Task: Select the criteria, the date is before to in the "past year".
Action: Mouse moved to (163, 58)
Screenshot: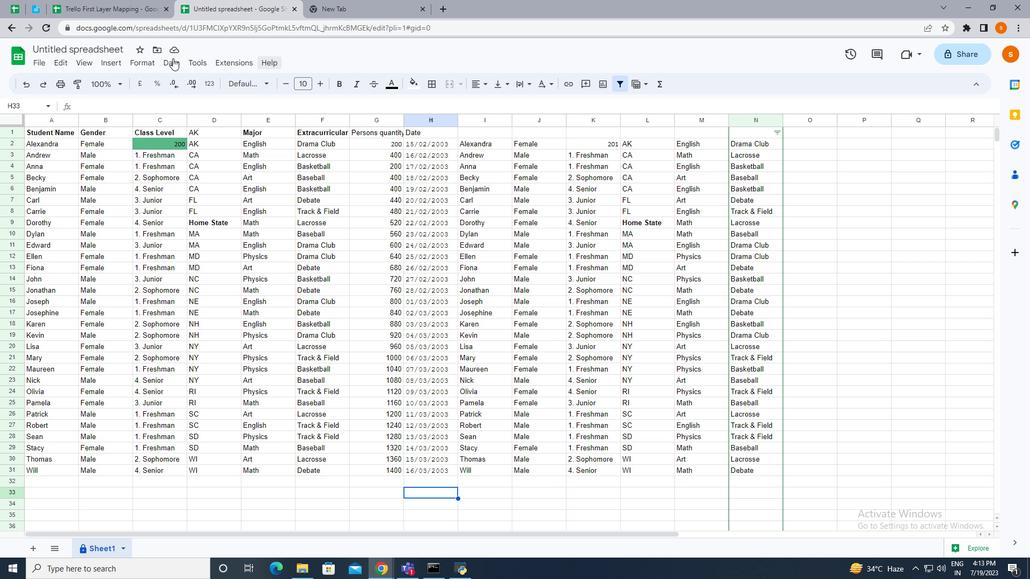 
Action: Mouse pressed left at (163, 58)
Screenshot: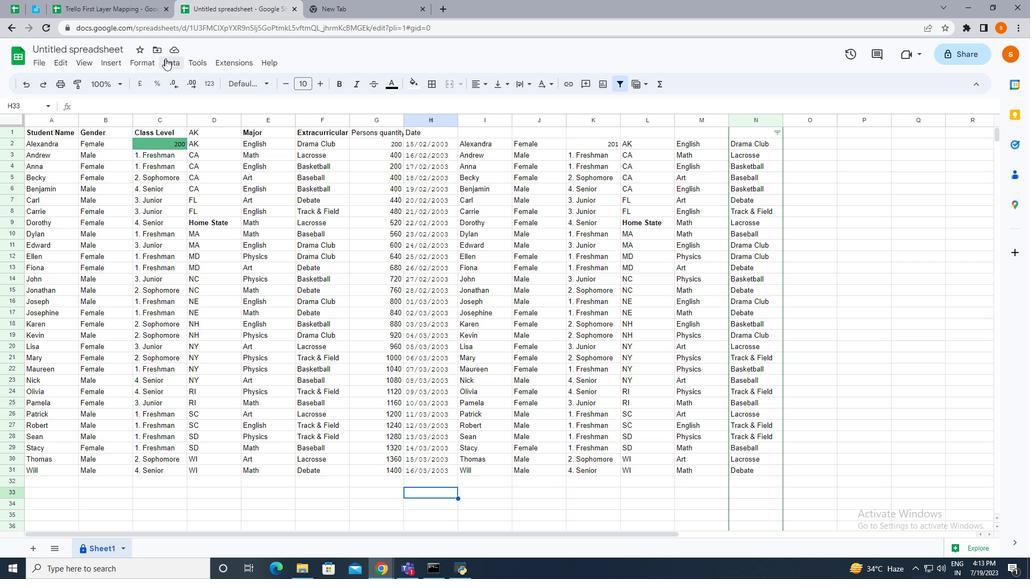 
Action: Mouse moved to (205, 274)
Screenshot: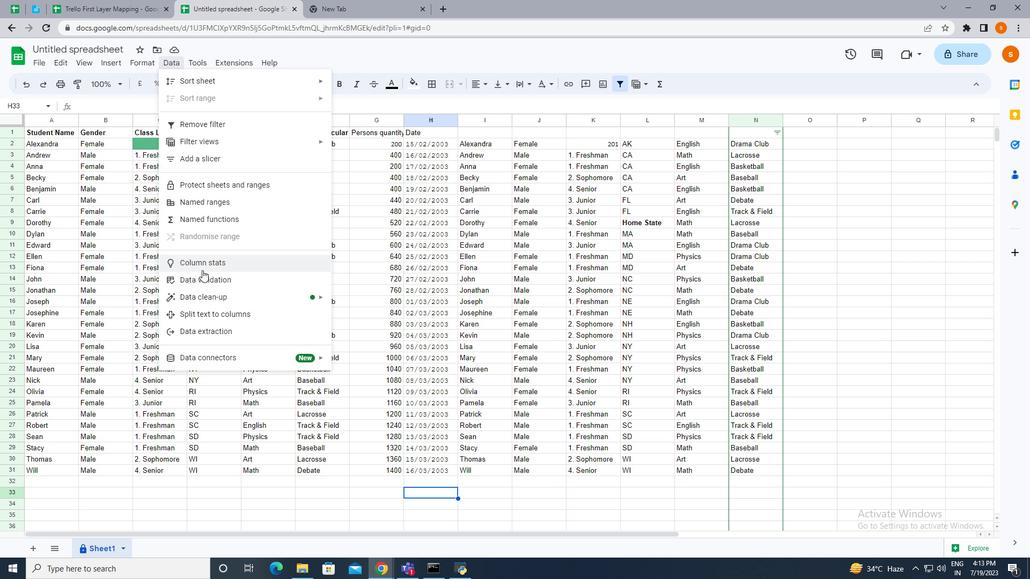 
Action: Mouse pressed left at (205, 274)
Screenshot: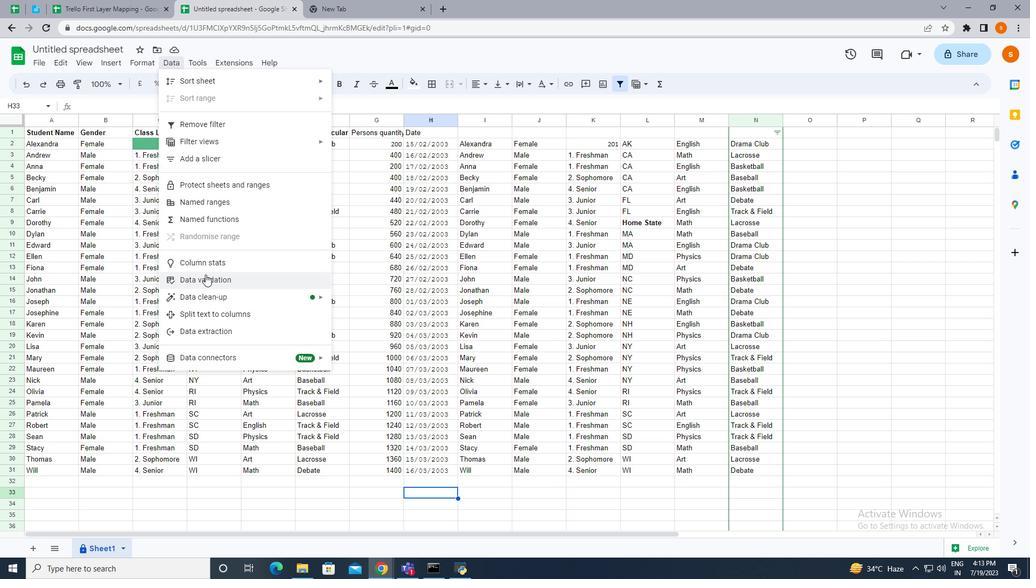 
Action: Mouse moved to (867, 127)
Screenshot: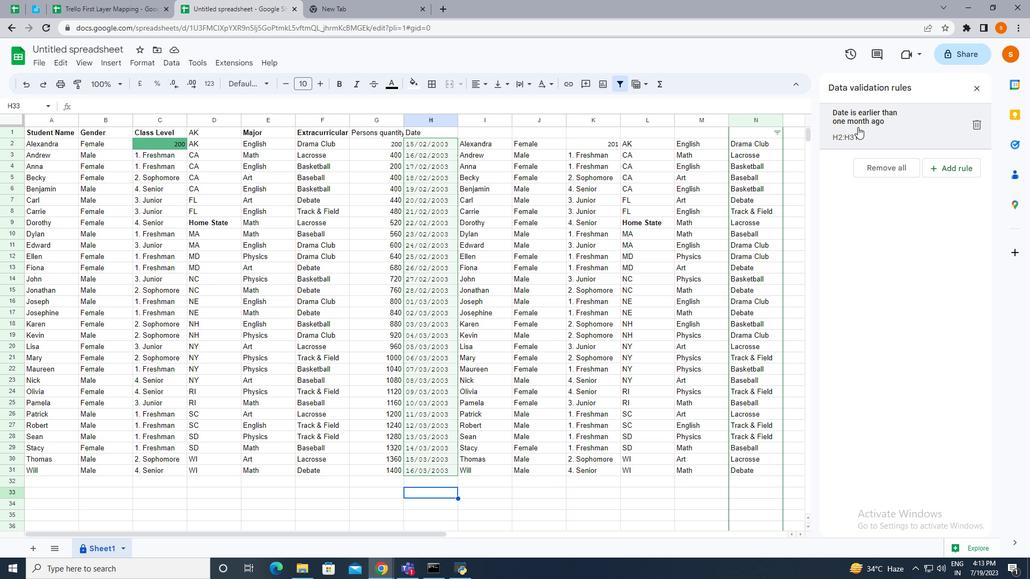 
Action: Mouse pressed left at (867, 127)
Screenshot: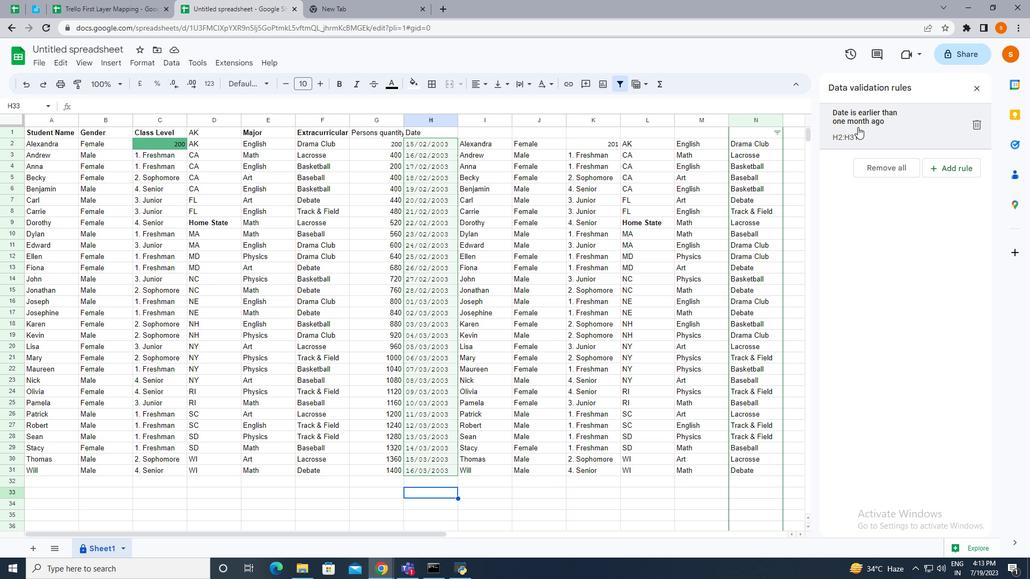 
Action: Mouse moved to (869, 182)
Screenshot: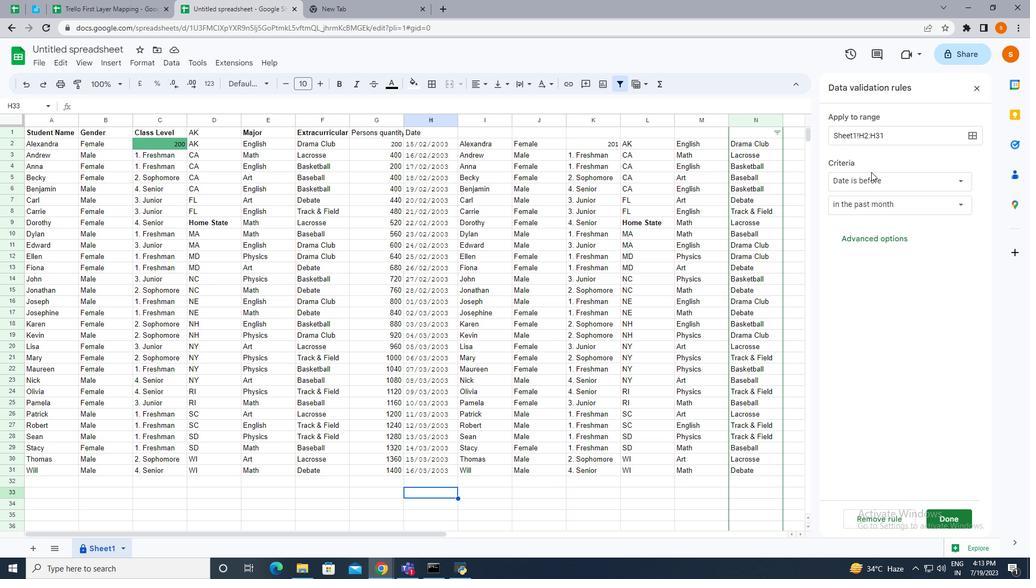 
Action: Mouse pressed left at (869, 182)
Screenshot: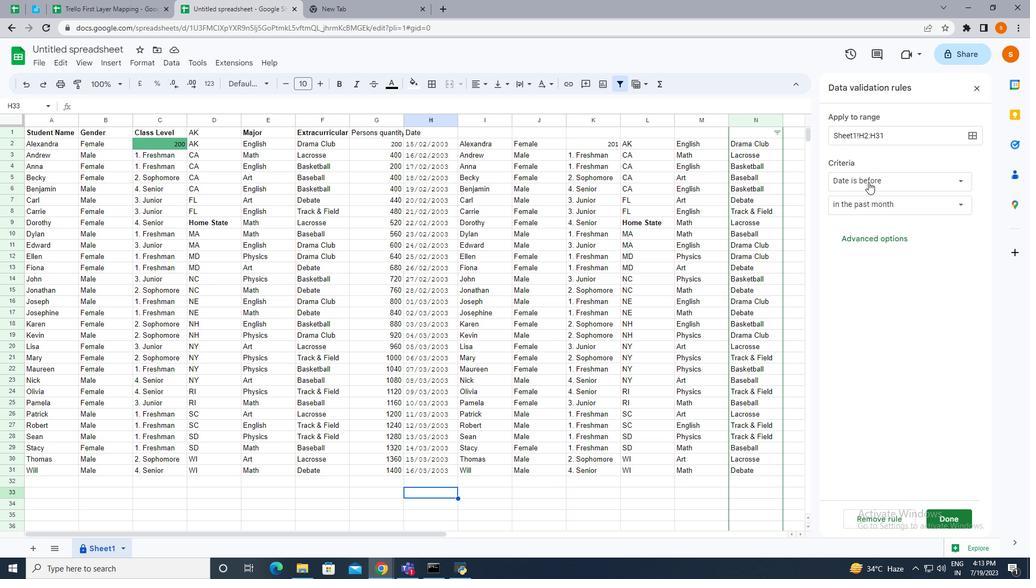 
Action: Mouse moved to (873, 198)
Screenshot: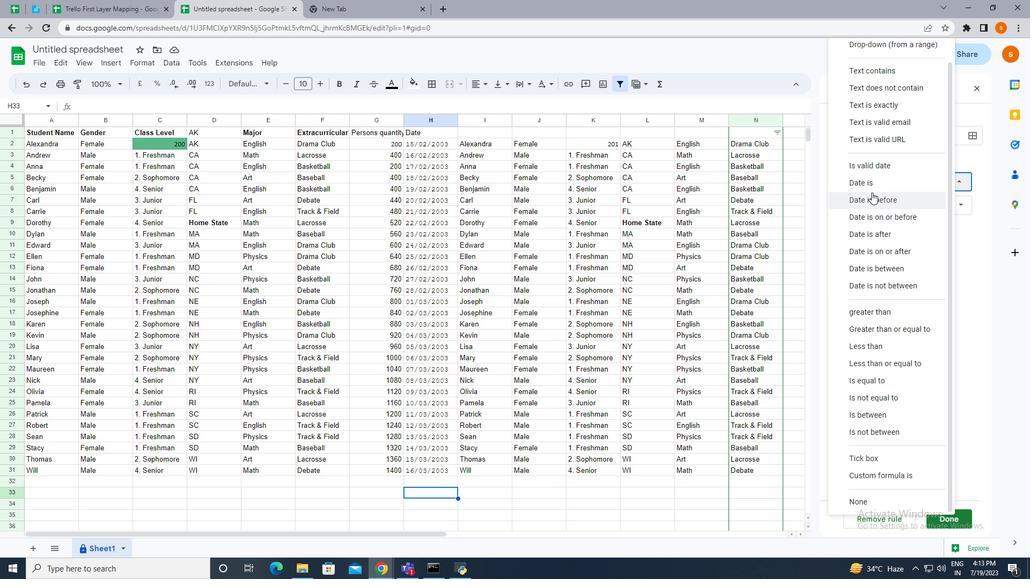 
Action: Mouse pressed left at (873, 198)
Screenshot: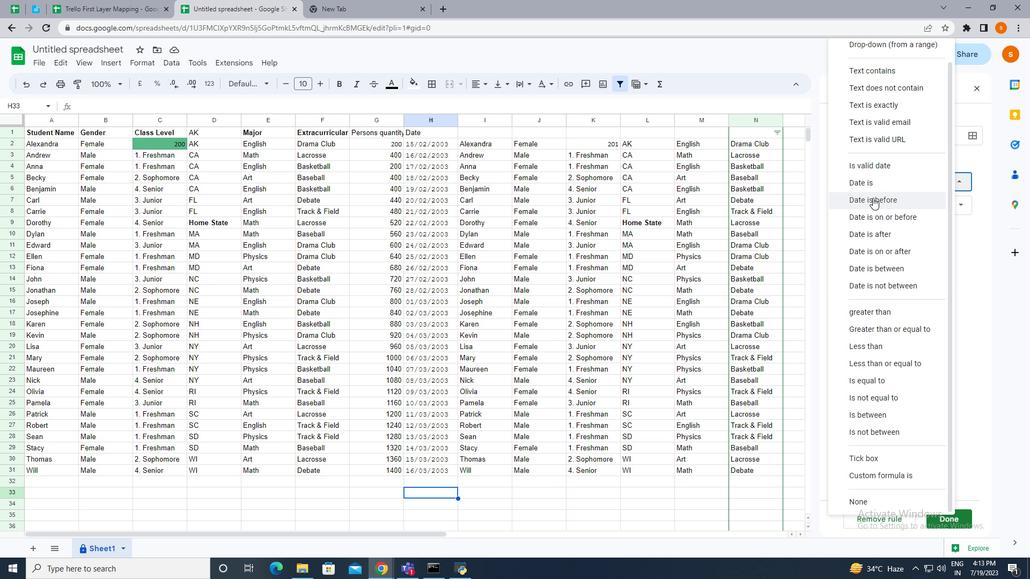 
Action: Mouse moved to (876, 208)
Screenshot: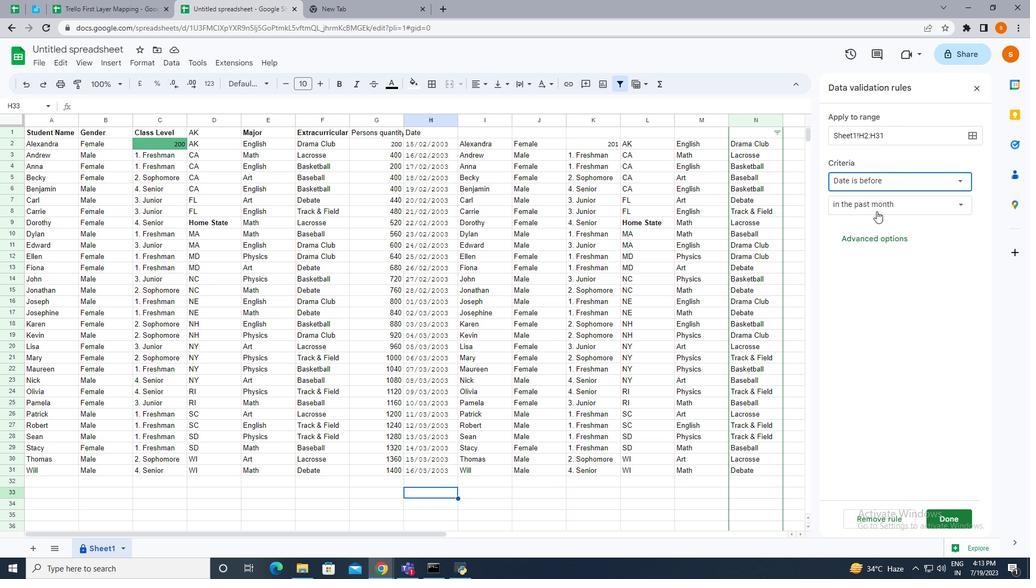 
Action: Mouse pressed left at (876, 208)
Screenshot: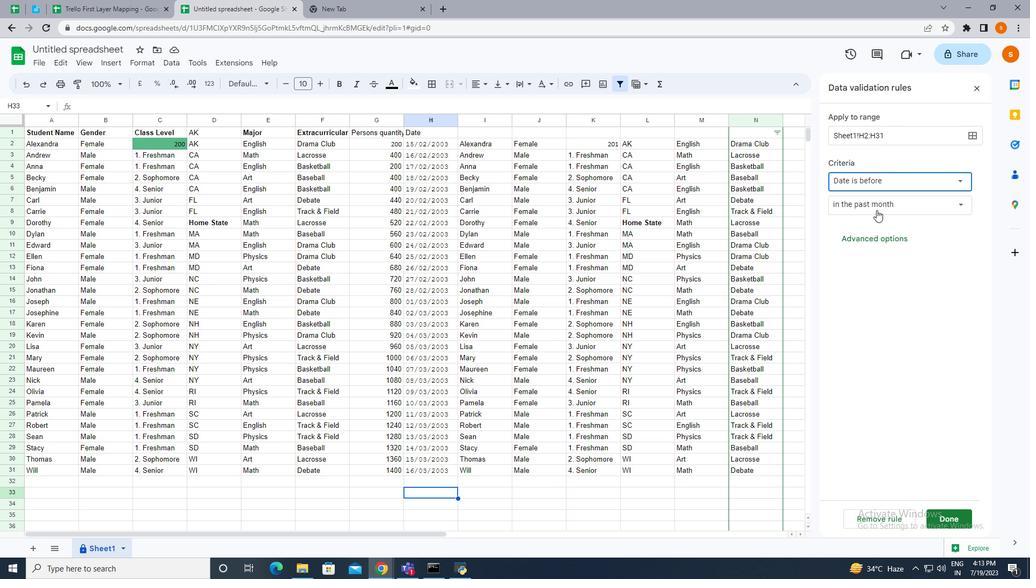 
Action: Mouse moved to (880, 222)
Screenshot: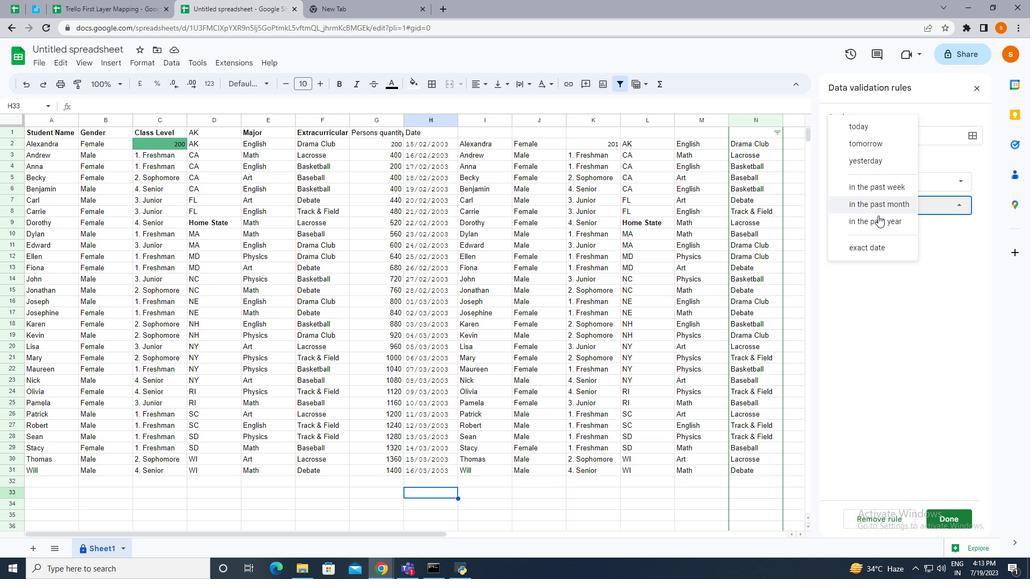 
Action: Mouse pressed left at (880, 222)
Screenshot: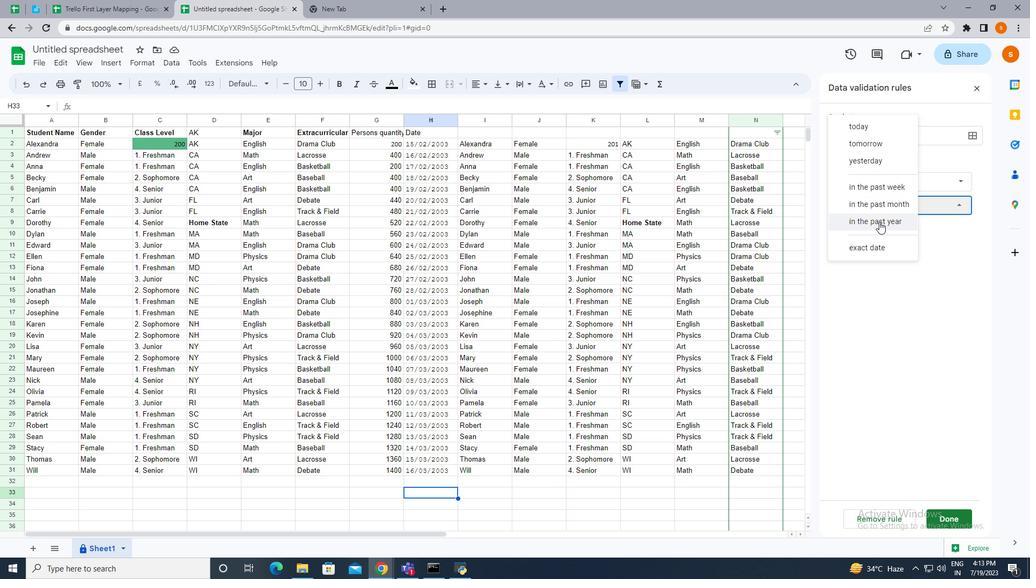 
Action: Mouse moved to (879, 348)
Screenshot: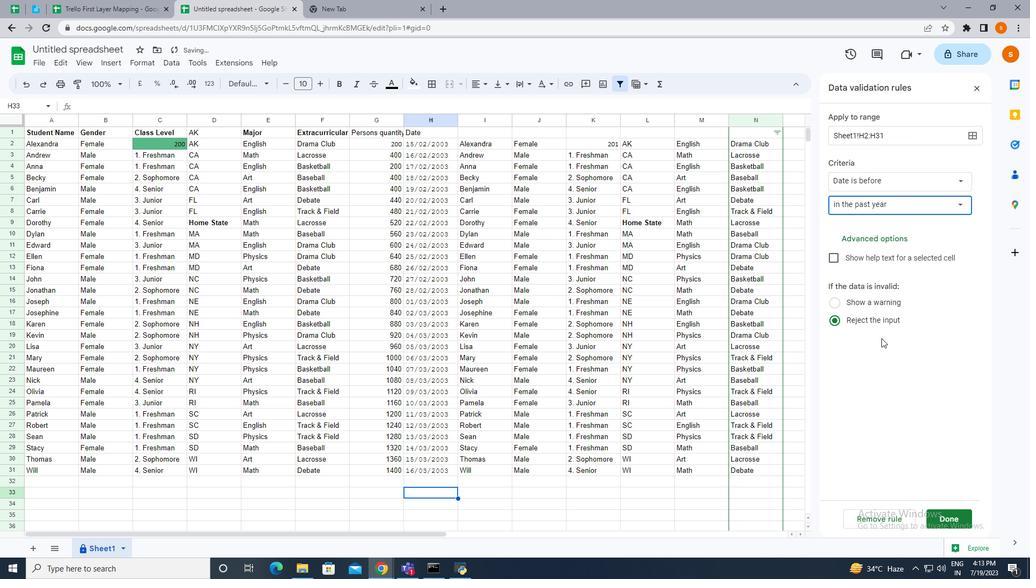 
